 Task: Go to videos section and leave a comment on recent video on the  page of United Health Group
Action: Mouse moved to (648, 49)
Screenshot: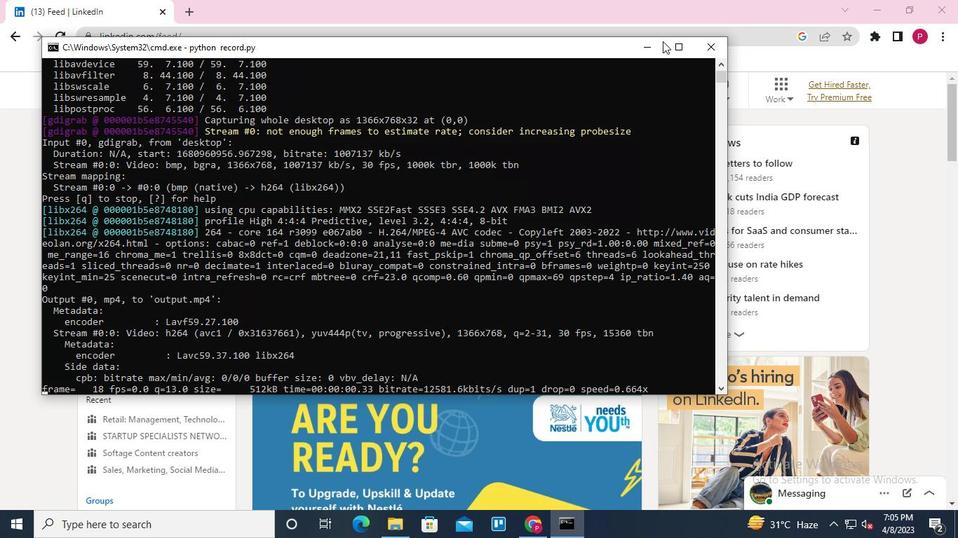 
Action: Mouse pressed left at (648, 49)
Screenshot: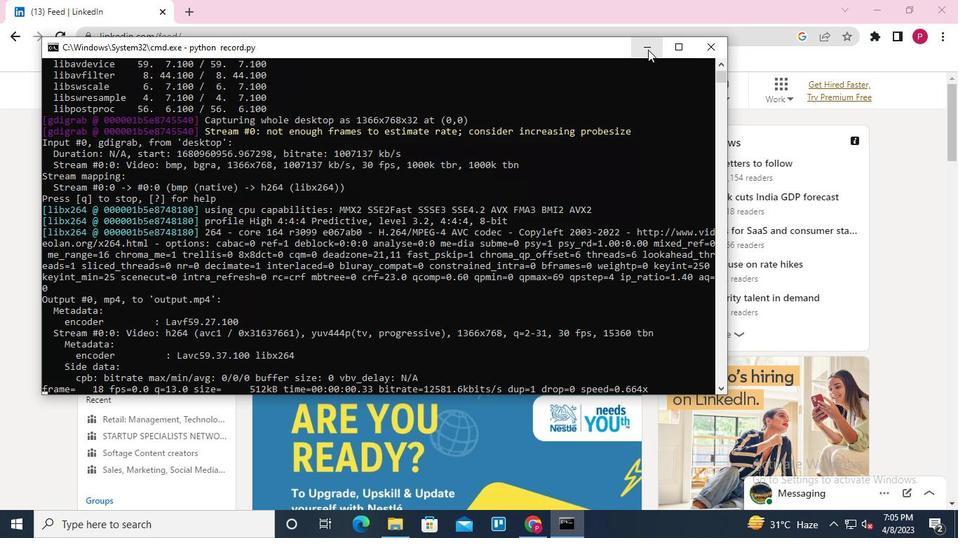 
Action: Mouse moved to (233, 82)
Screenshot: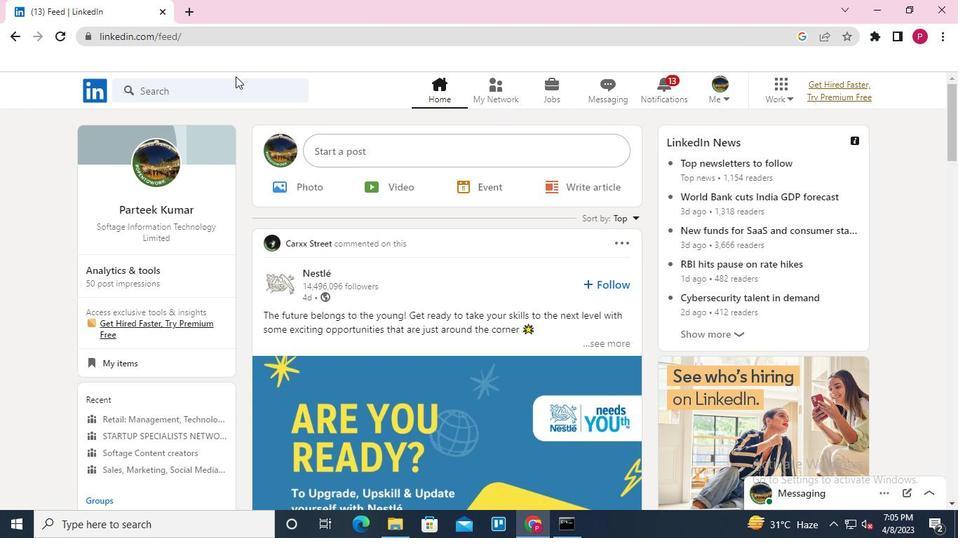 
Action: Mouse pressed left at (233, 82)
Screenshot: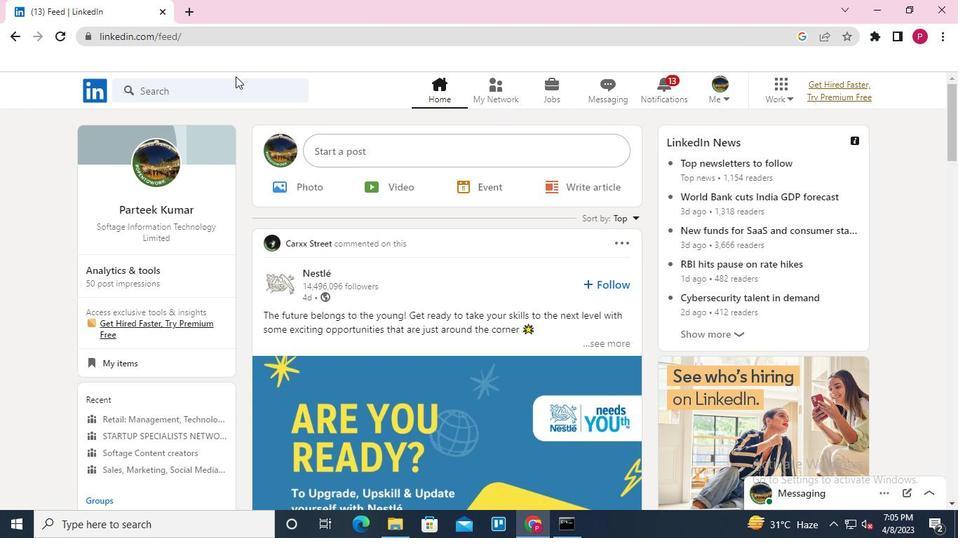 
Action: Mouse moved to (154, 145)
Screenshot: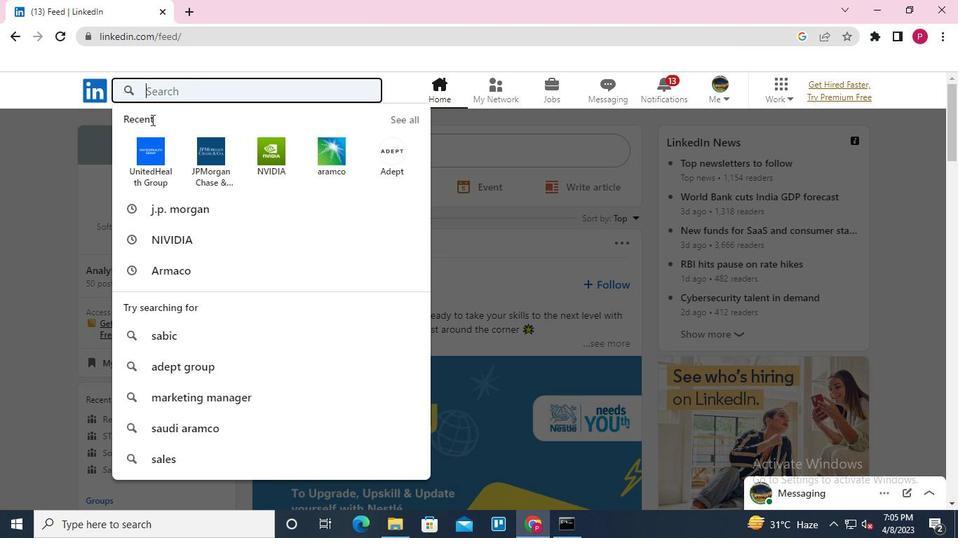 
Action: Mouse pressed left at (154, 145)
Screenshot: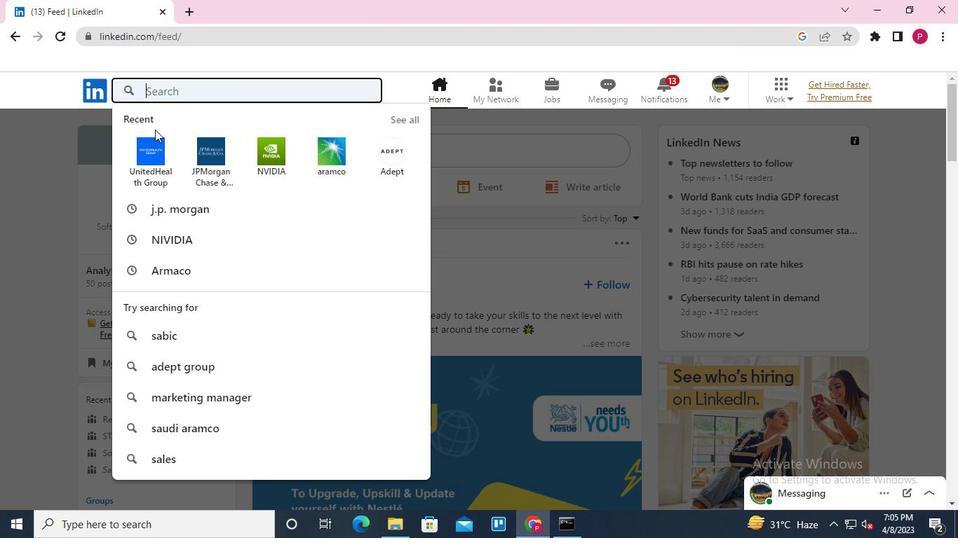 
Action: Mouse moved to (232, 162)
Screenshot: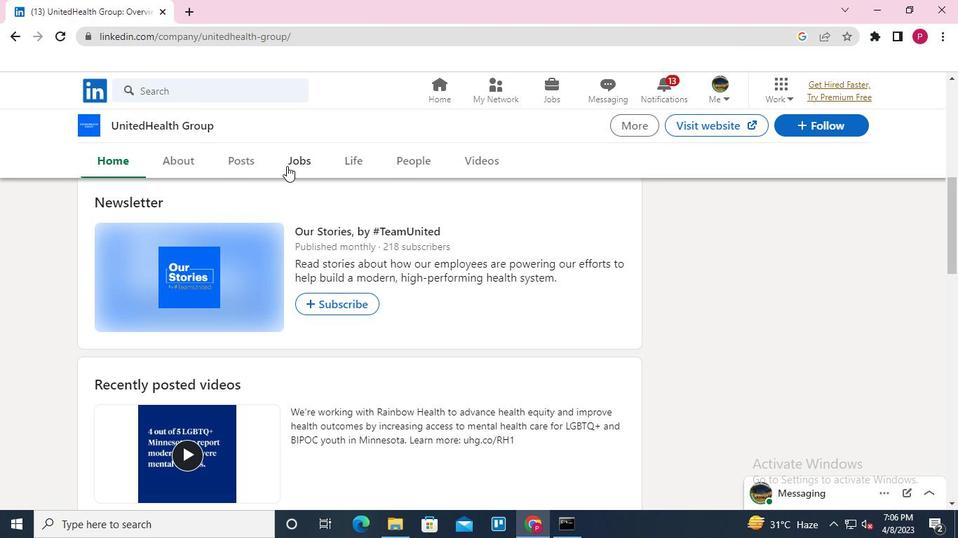 
Action: Mouse pressed left at (232, 162)
Screenshot: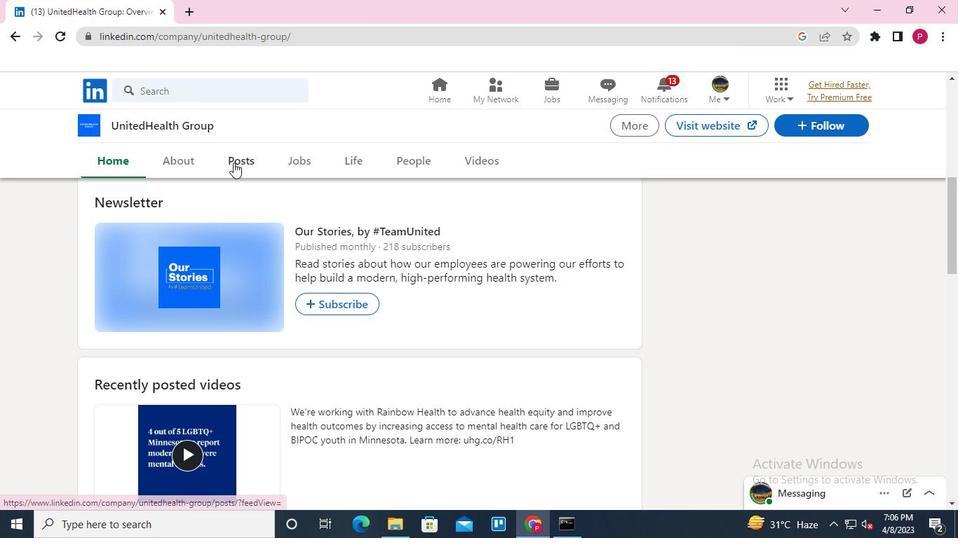 
Action: Mouse moved to (358, 328)
Screenshot: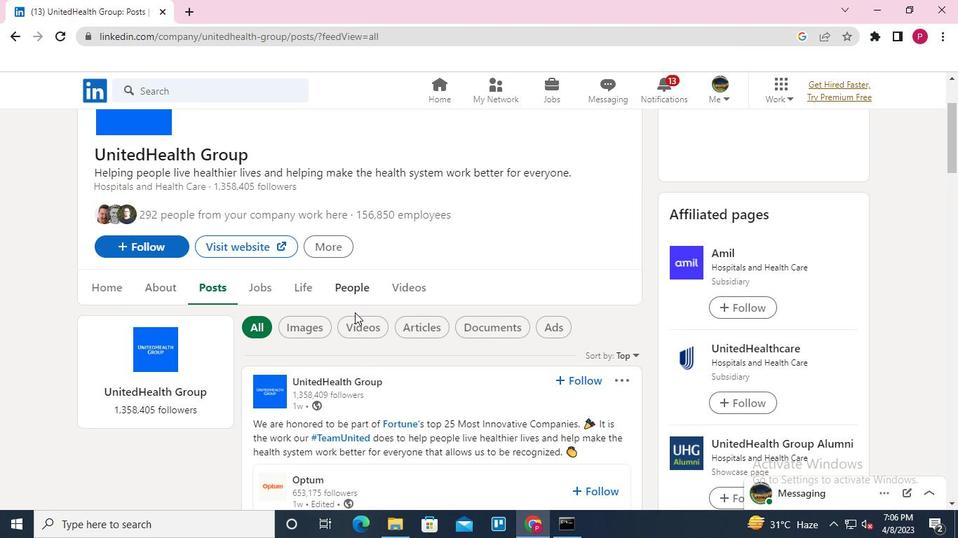 
Action: Mouse pressed left at (358, 328)
Screenshot: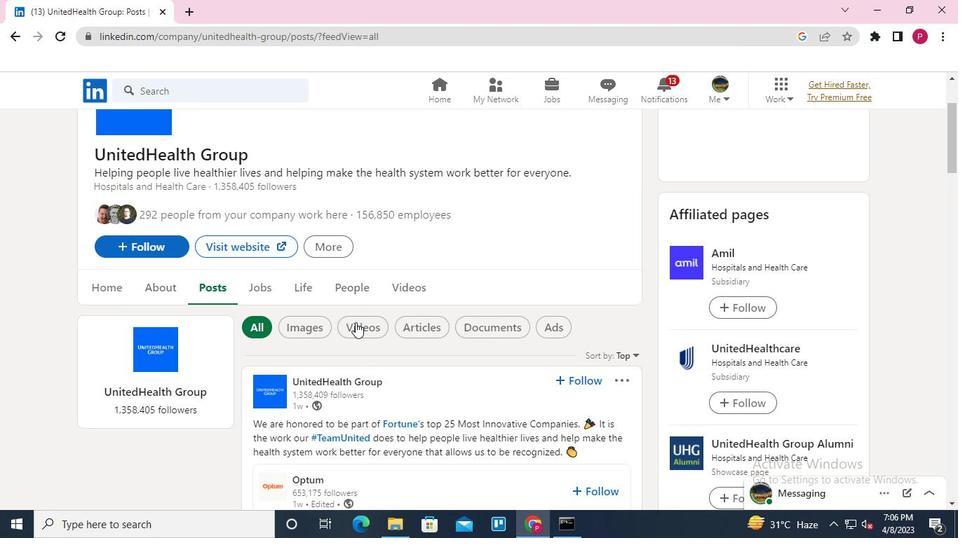 
Action: Mouse moved to (395, 331)
Screenshot: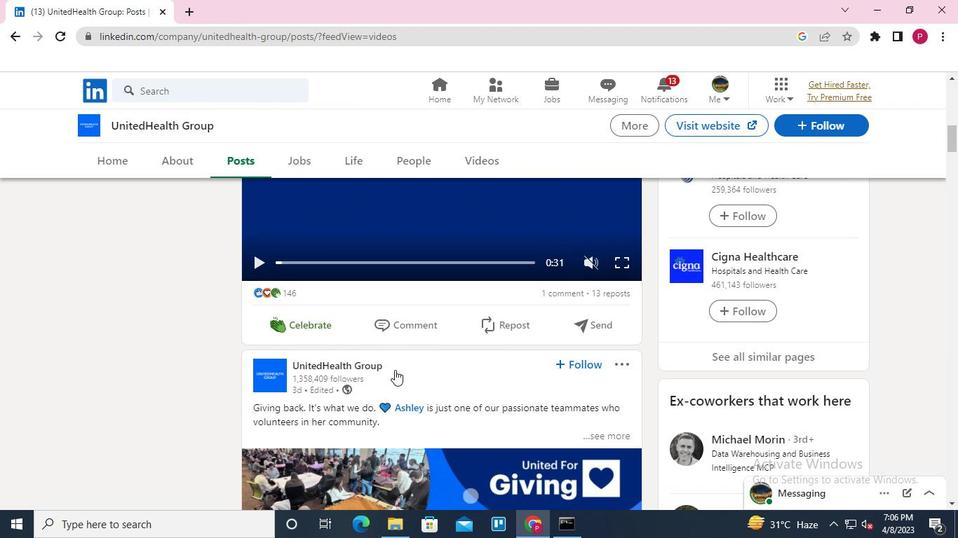 
Action: Mouse pressed left at (395, 331)
Screenshot: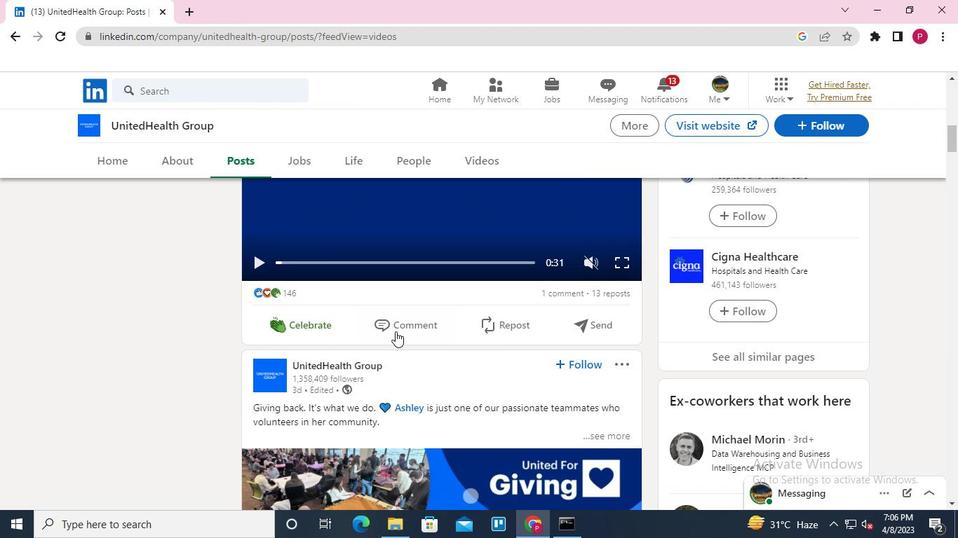 
Action: Mouse moved to (390, 367)
Screenshot: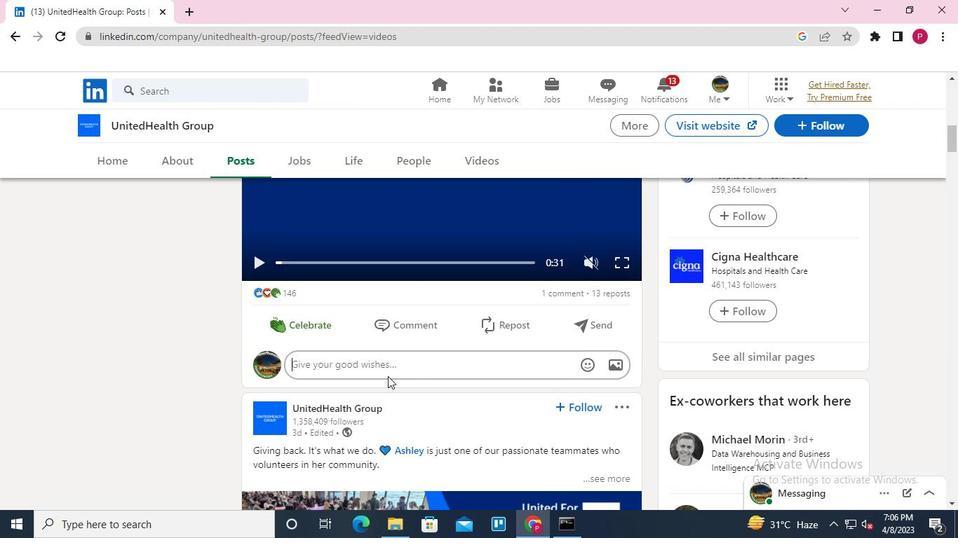 
Action: Mouse pressed left at (390, 367)
Screenshot: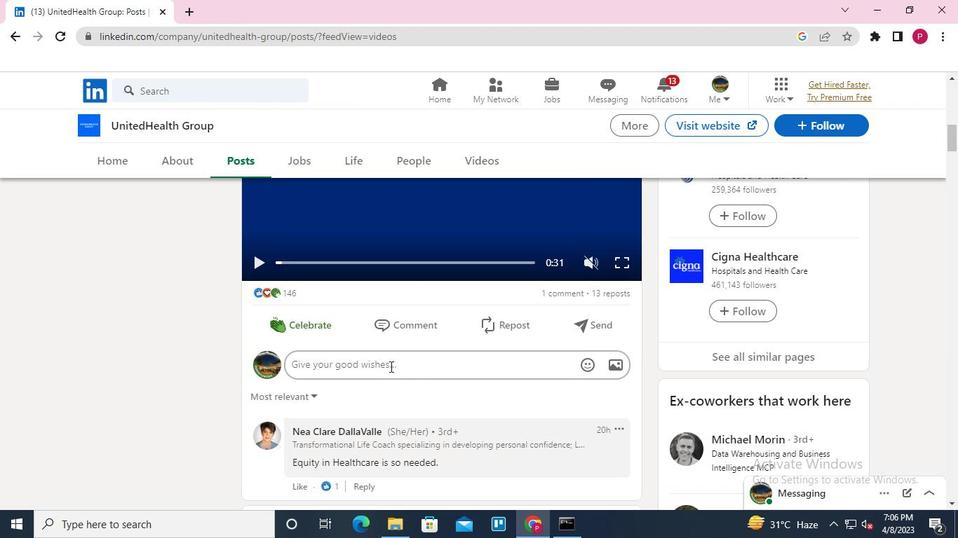 
Action: Keyboard Key.shift
Screenshot: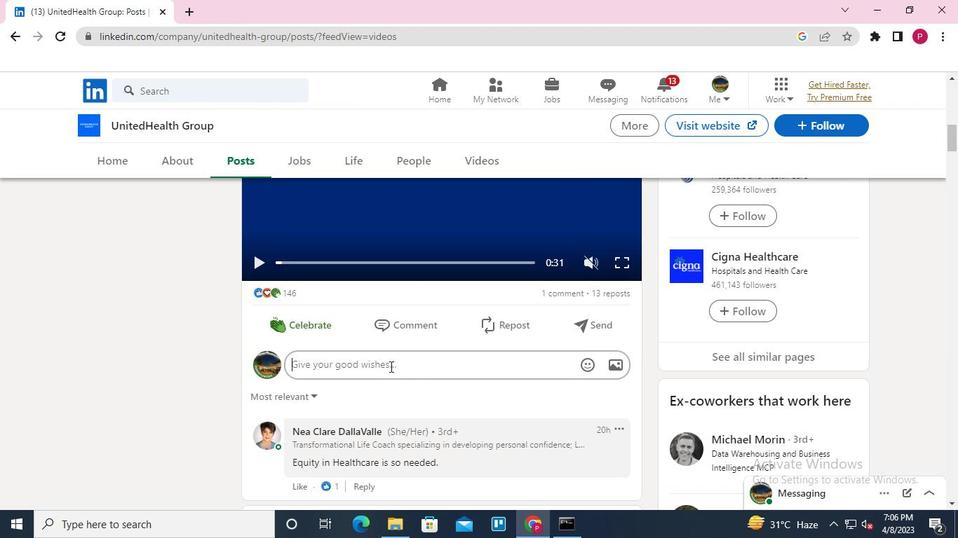 
Action: Keyboard N
Screenshot: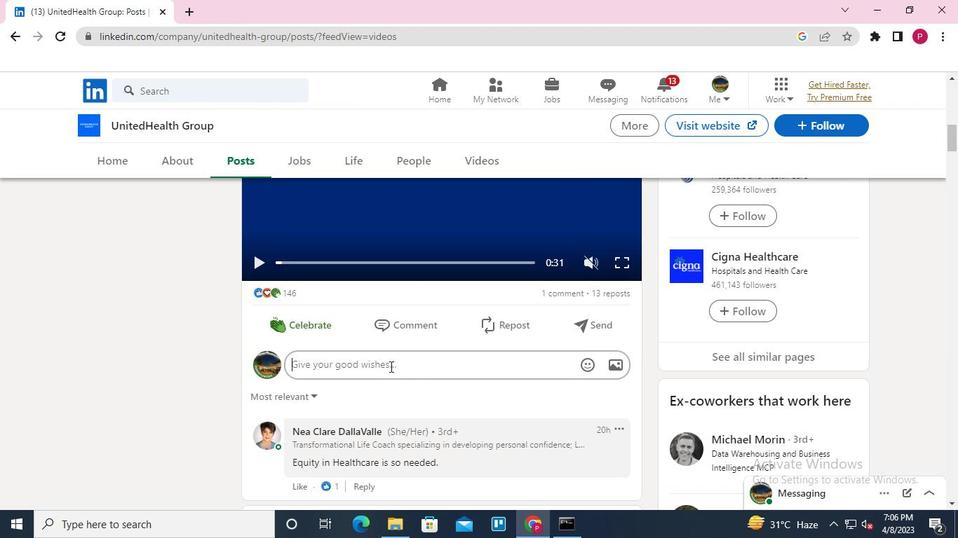 
Action: Keyboard I
Screenshot: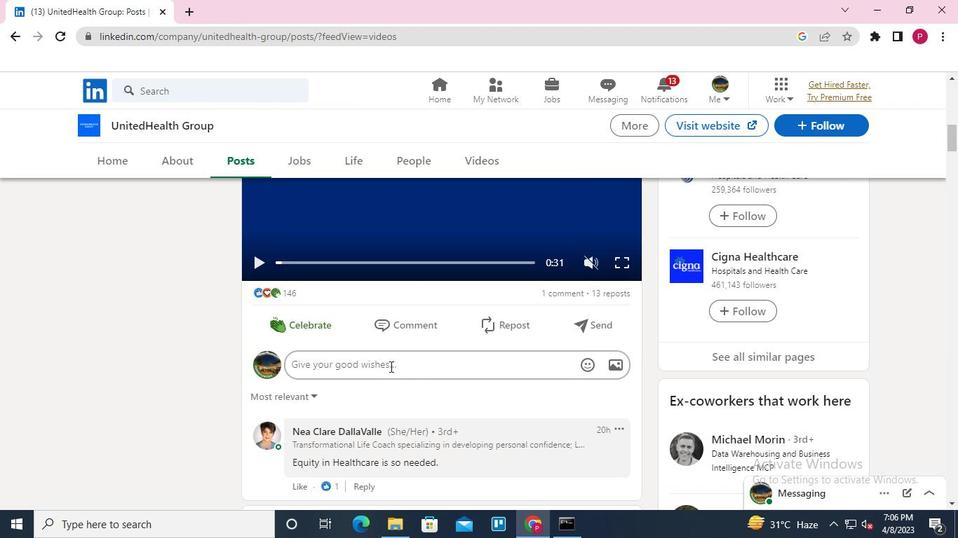 
Action: Keyboard c
Screenshot: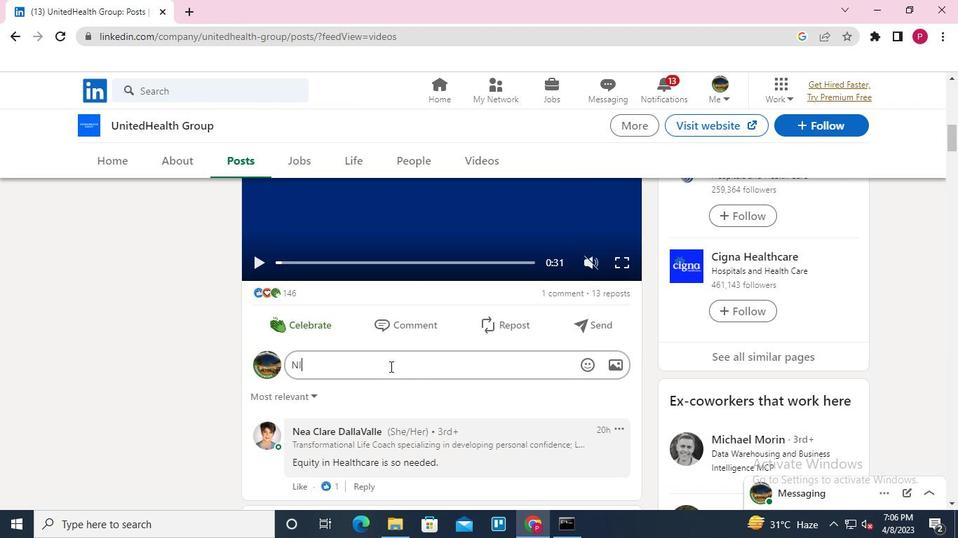 
Action: Keyboard e
Screenshot: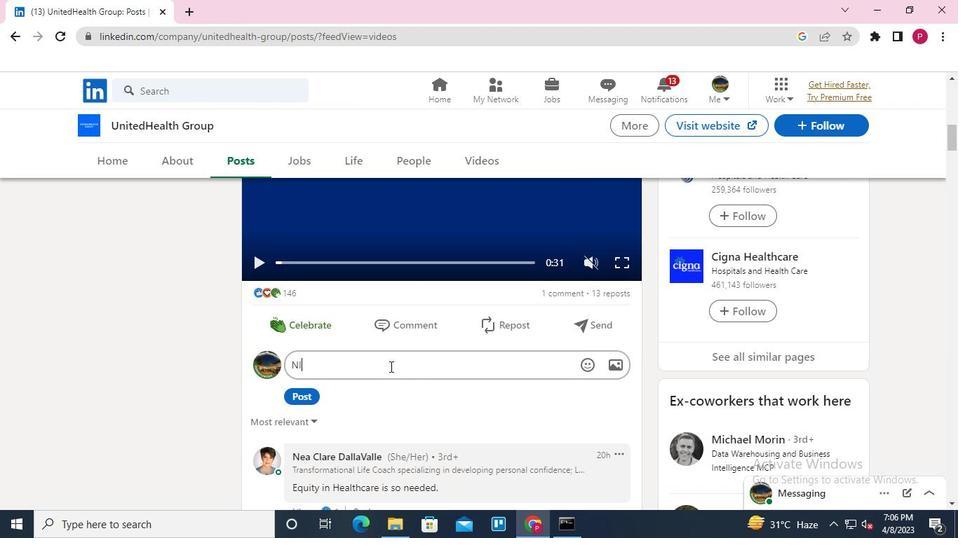 
Action: Keyboard Key.space
Screenshot: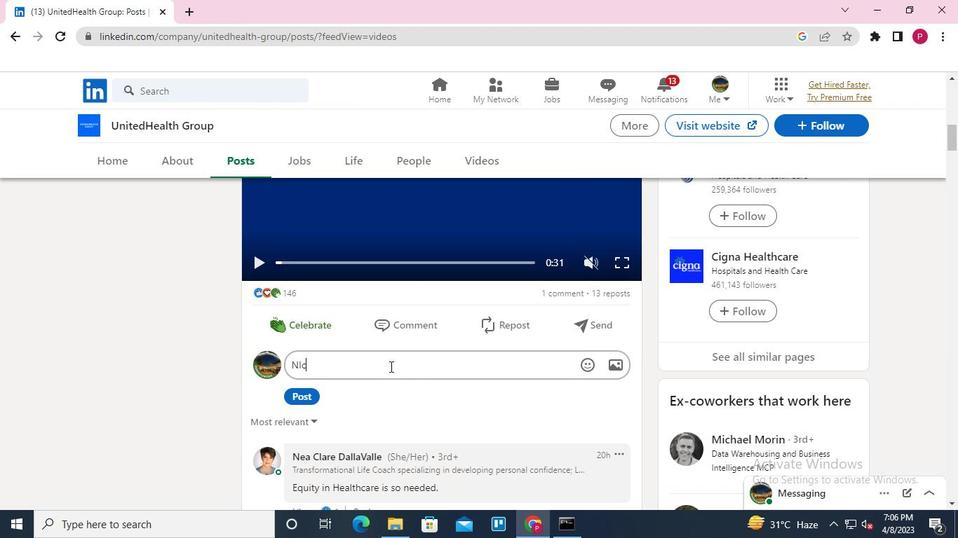 
Action: Mouse moved to (382, 336)
Screenshot: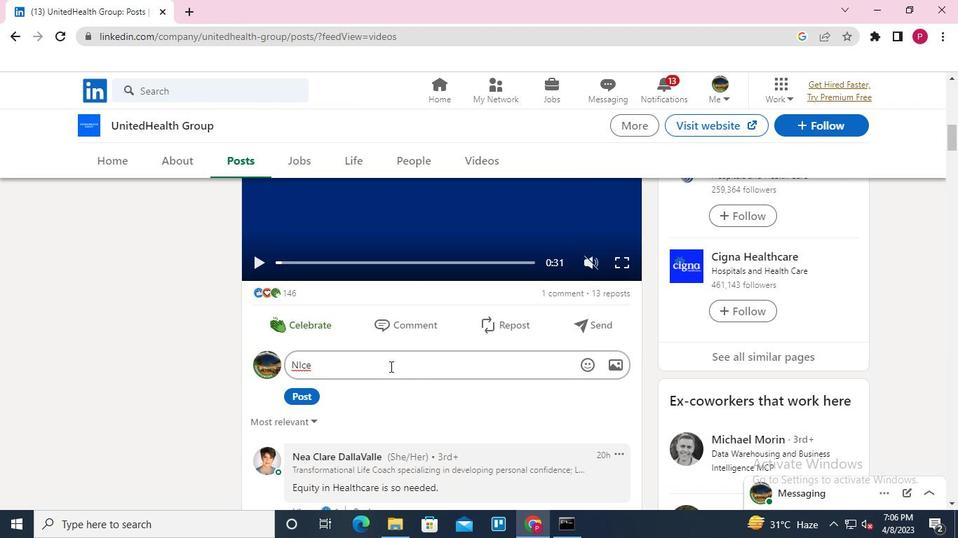 
Action: Keyboard Key.backspace
Screenshot: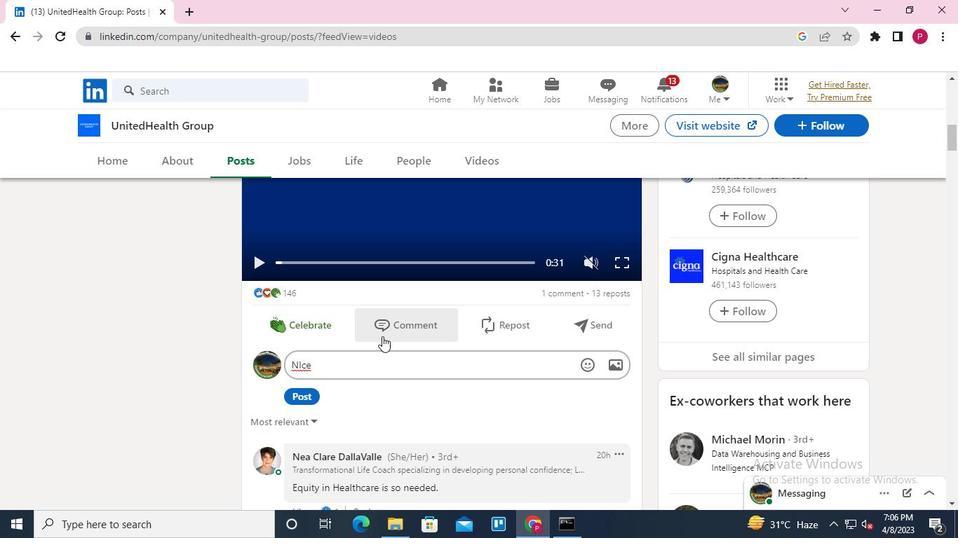 
Action: Keyboard Key.backspace
Screenshot: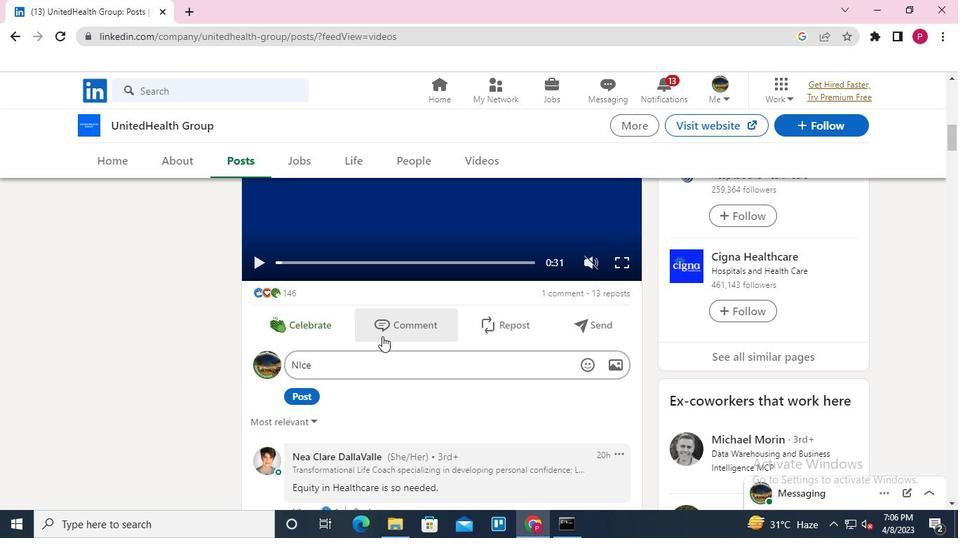 
Action: Keyboard Key.backspace
Screenshot: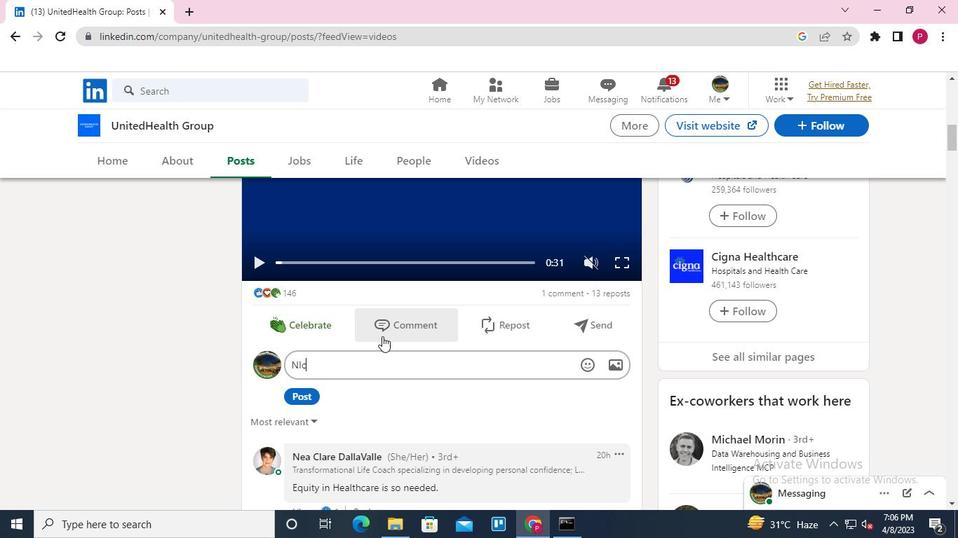 
Action: Keyboard Key.backspace
Screenshot: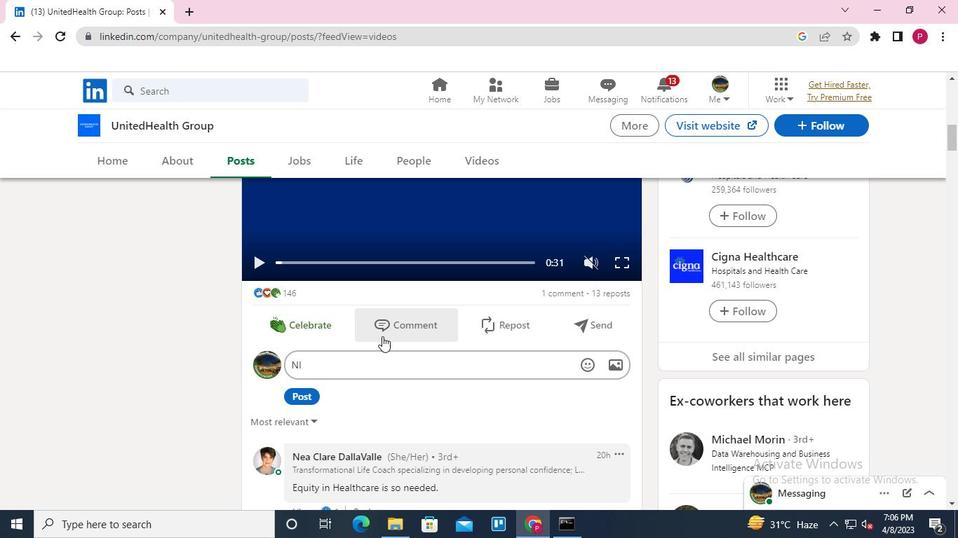 
Action: Keyboard i
Screenshot: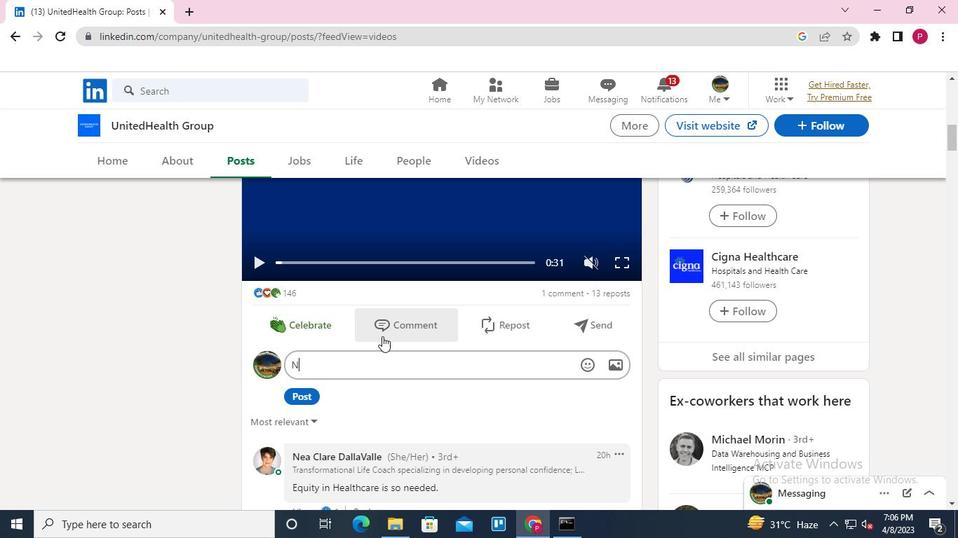 
Action: Keyboard c
Screenshot: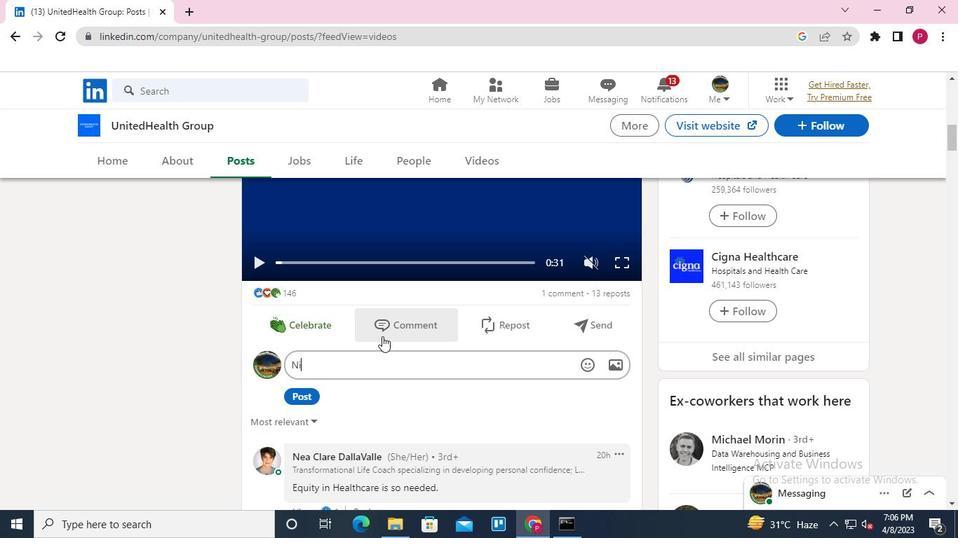 
Action: Keyboard e
Screenshot: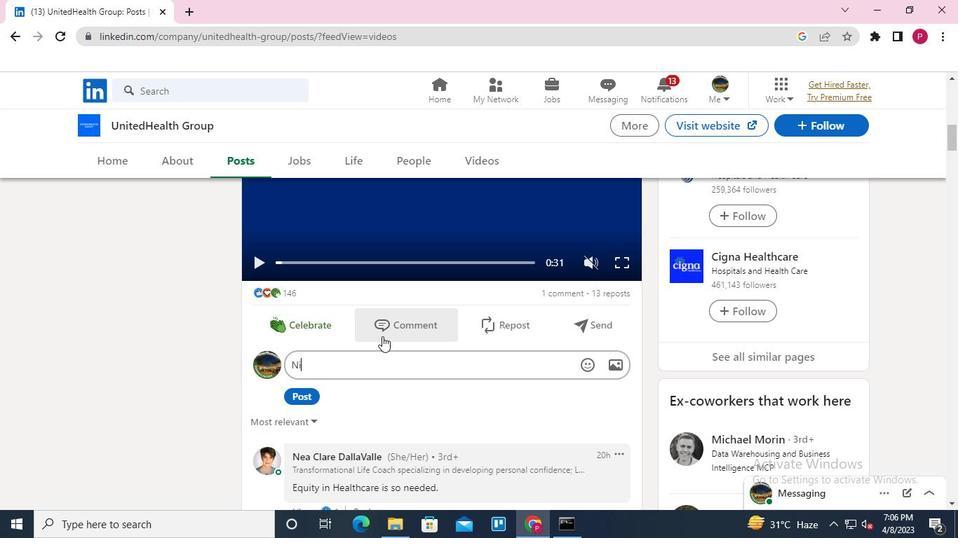 
Action: Keyboard Key.space
Screenshot: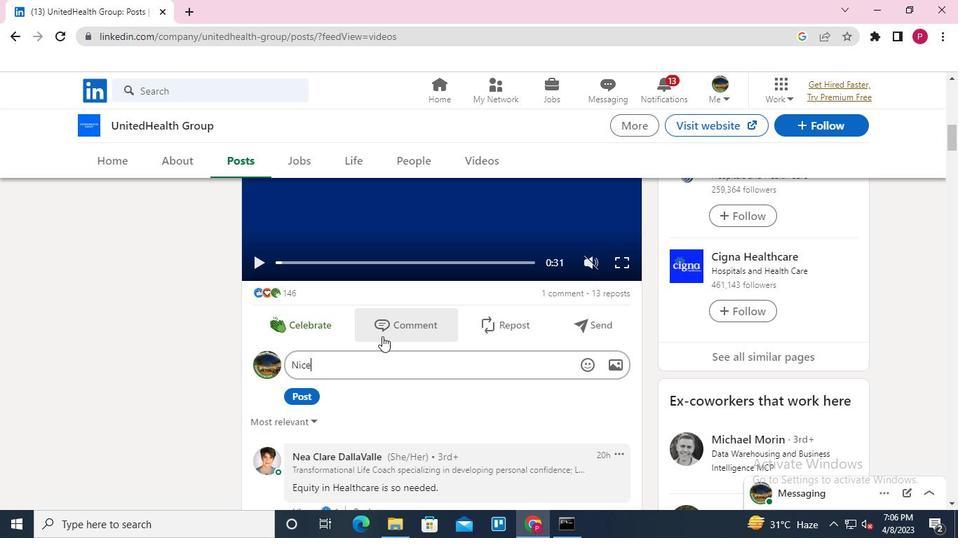 
Action: Keyboard Key.shift
Screenshot: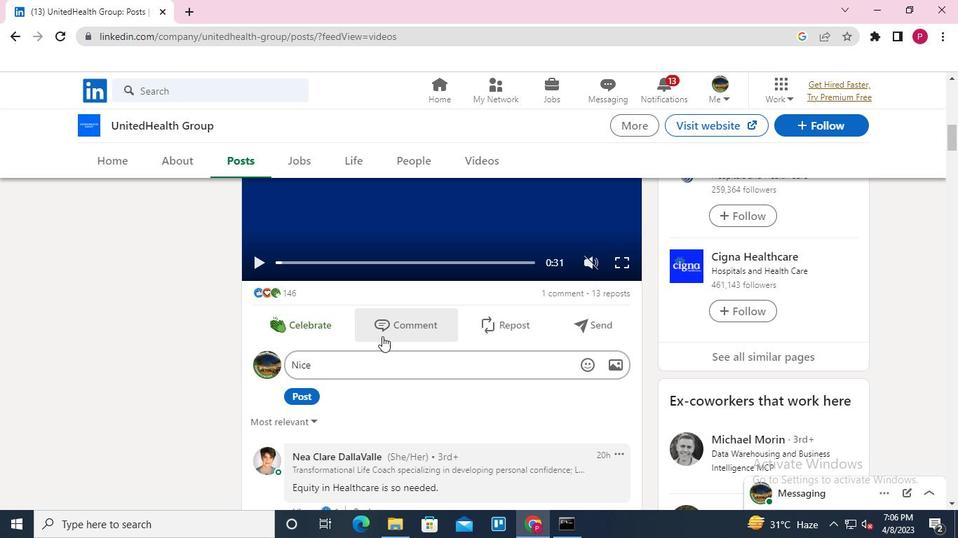 
Action: Keyboard P
Screenshot: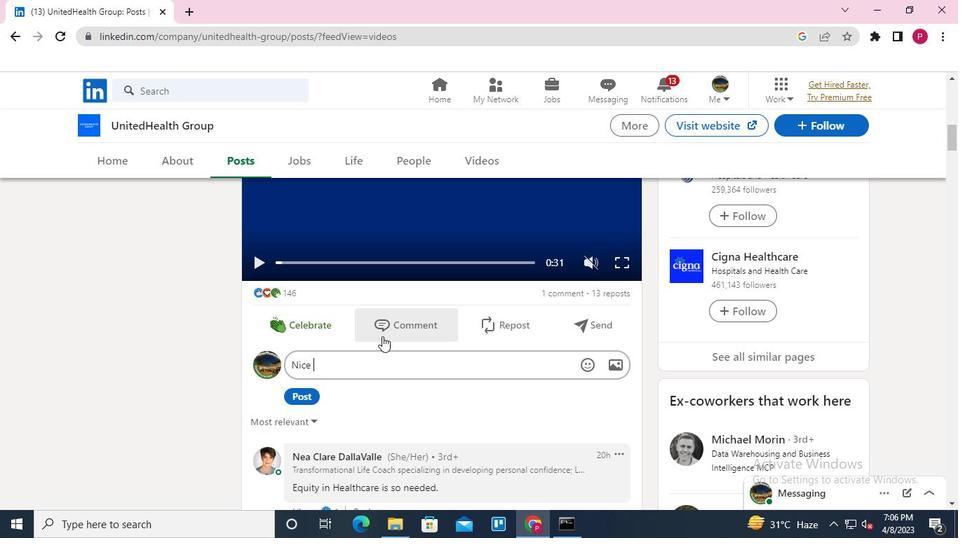 
Action: Keyboard O
Screenshot: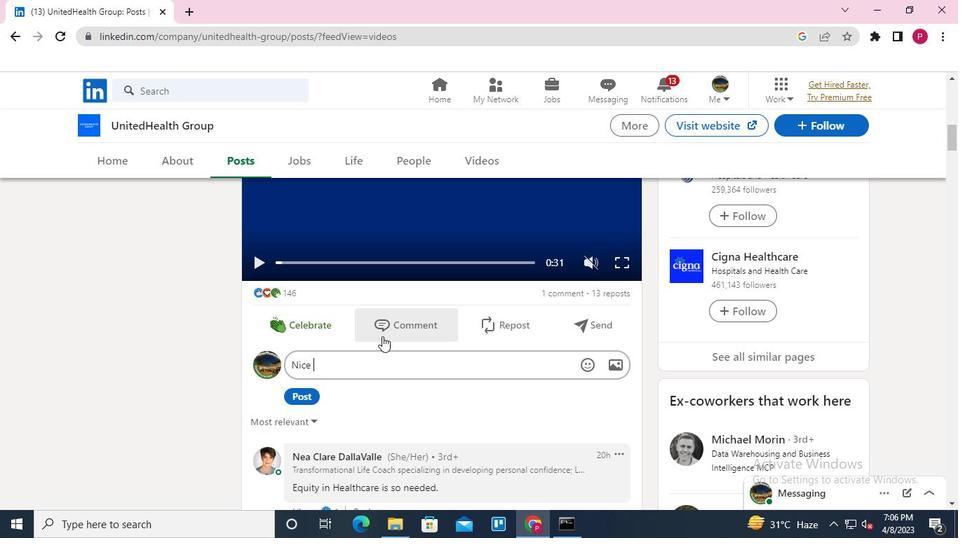 
Action: Keyboard Key.backspace
Screenshot: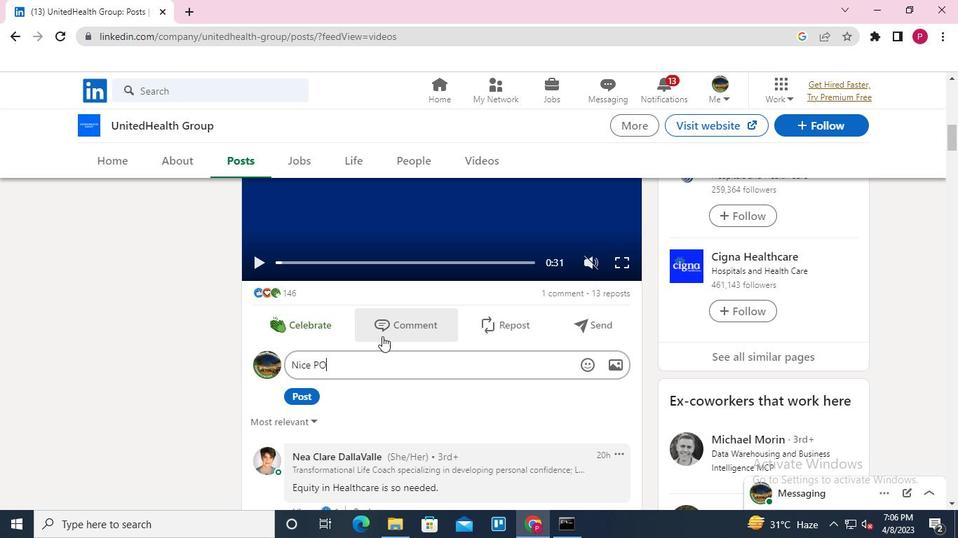 
Action: Keyboard o
Screenshot: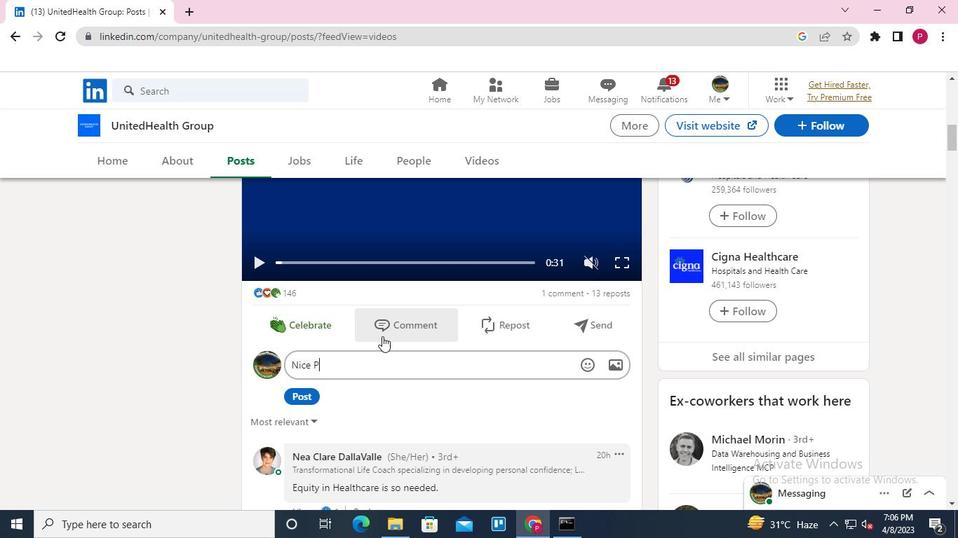 
Action: Keyboard s
Screenshot: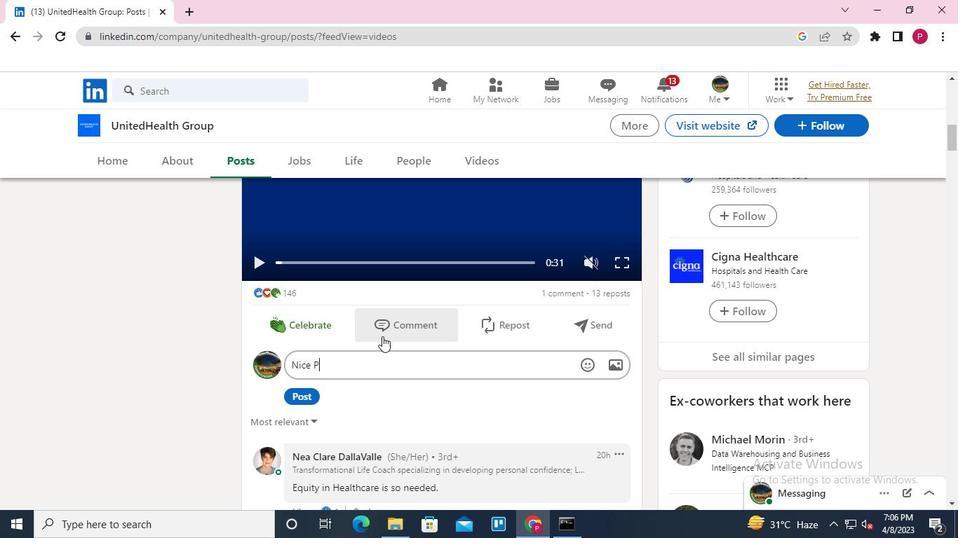 
Action: Keyboard t
Screenshot: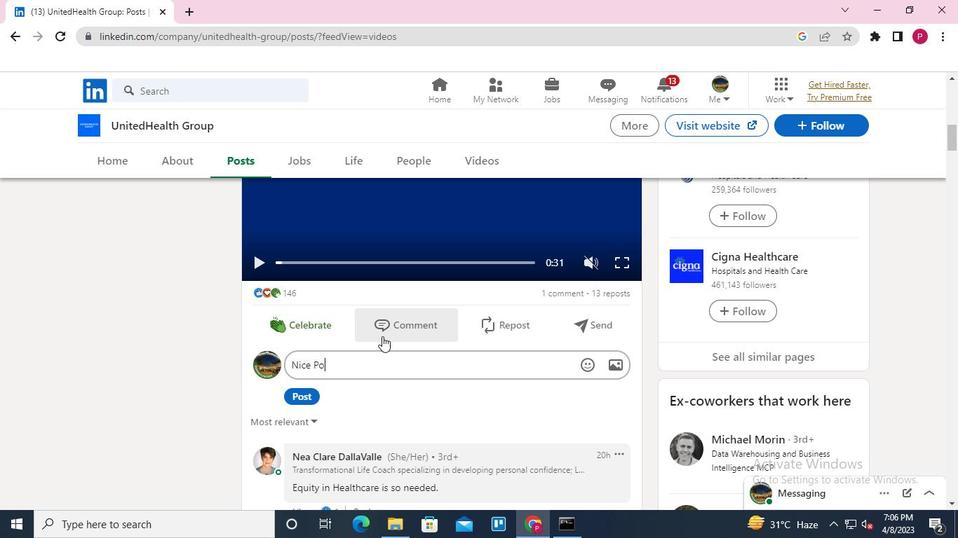 
Action: Mouse moved to (291, 402)
Screenshot: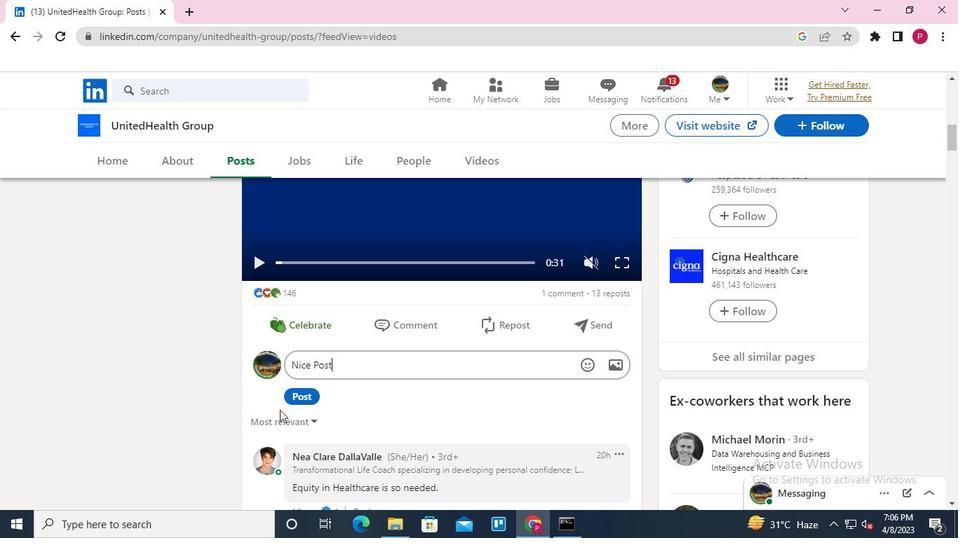 
Action: Mouse pressed left at (291, 402)
Screenshot: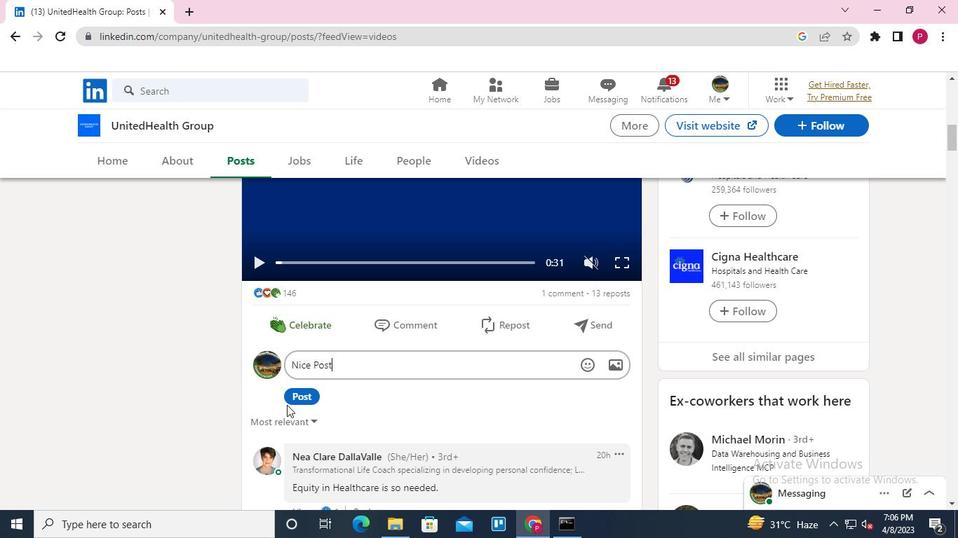 
Action: Mouse moved to (292, 402)
Screenshot: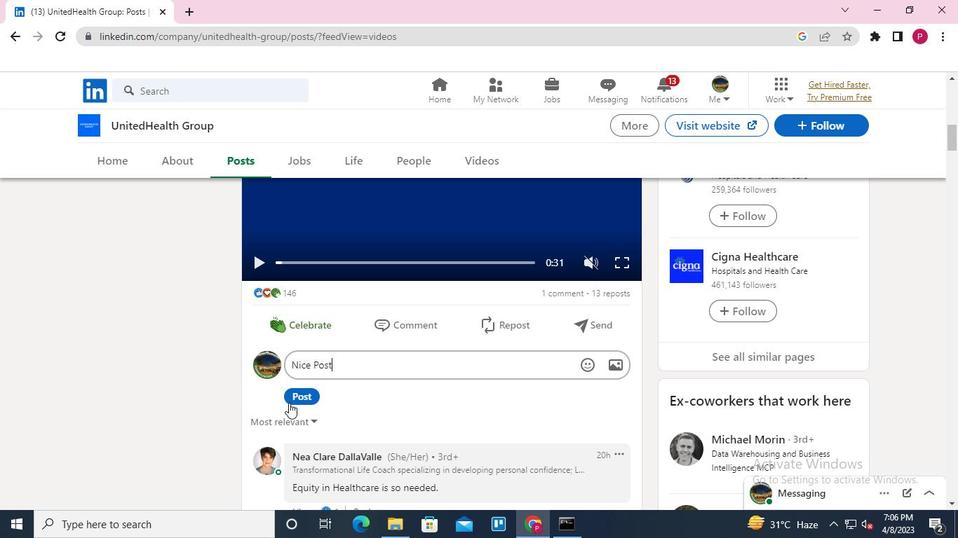 
Action: Keyboard Key.alt_l
Screenshot: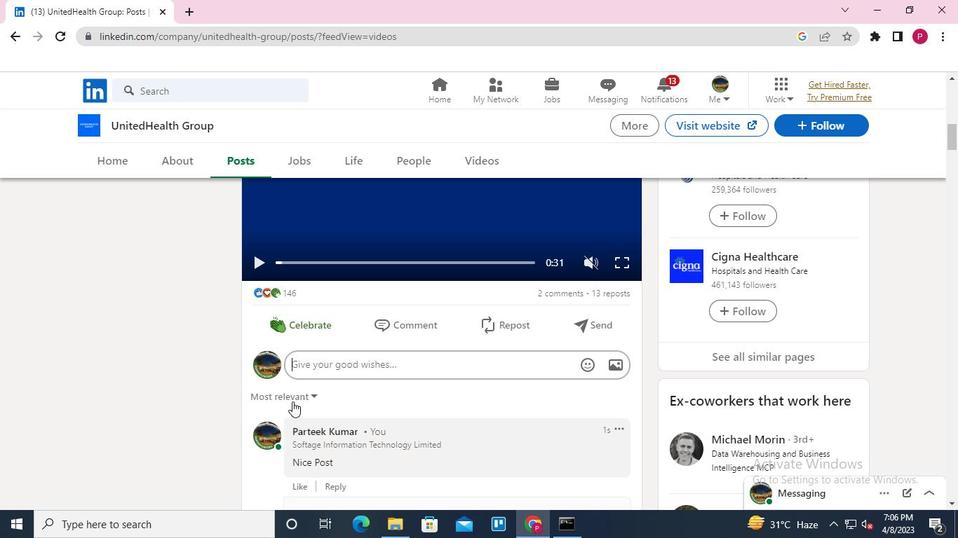 
Action: Keyboard Key.tab
Screenshot: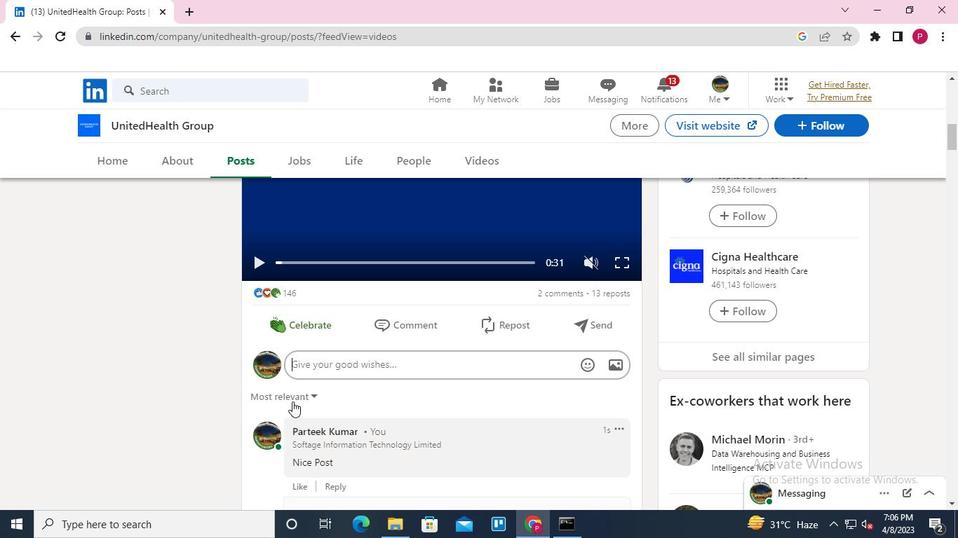 
Action: Mouse moved to (705, 44)
Screenshot: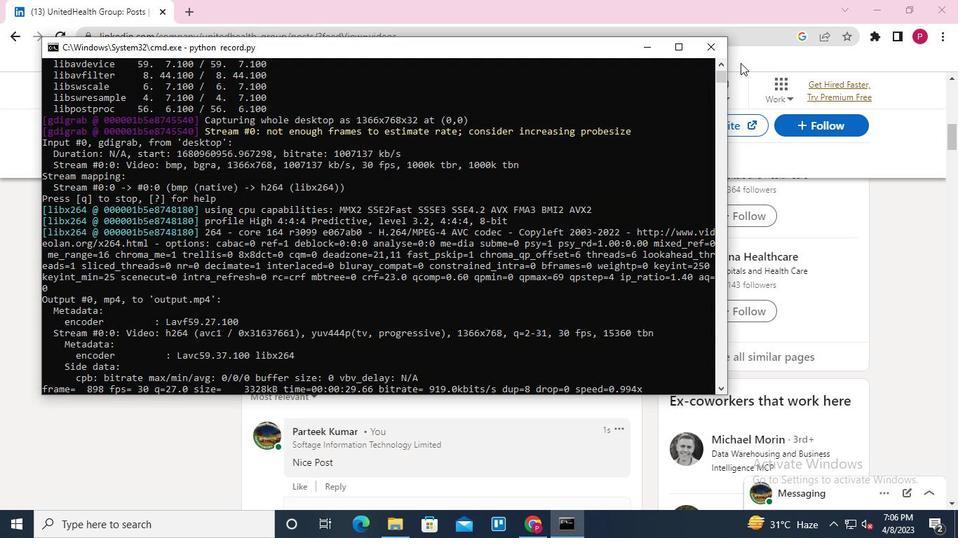 
Action: Mouse pressed left at (705, 44)
Screenshot: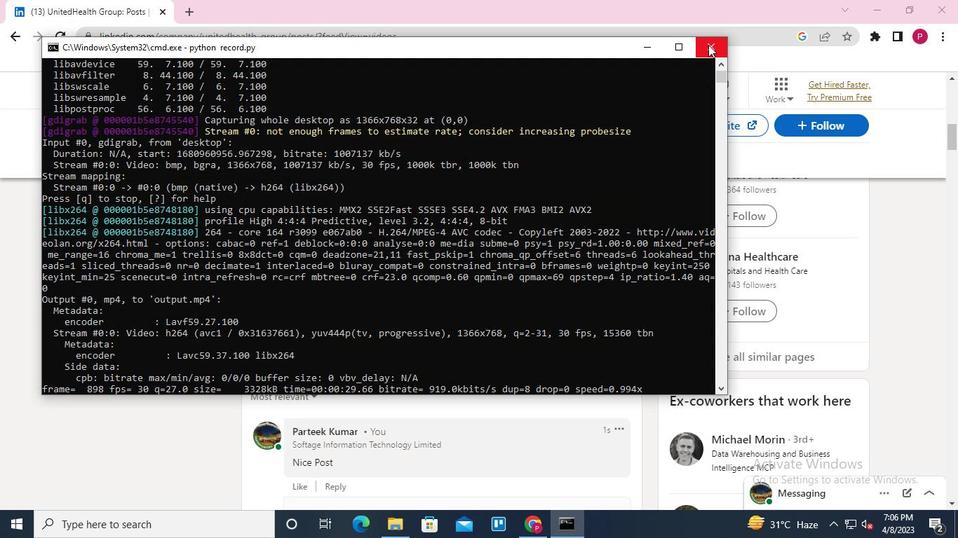 
